 Task: Create a due date automation trigger when advanced on, on the tuesday of the week a card is due add basic without the blue label at 11:00 AM.
Action: Mouse moved to (985, 78)
Screenshot: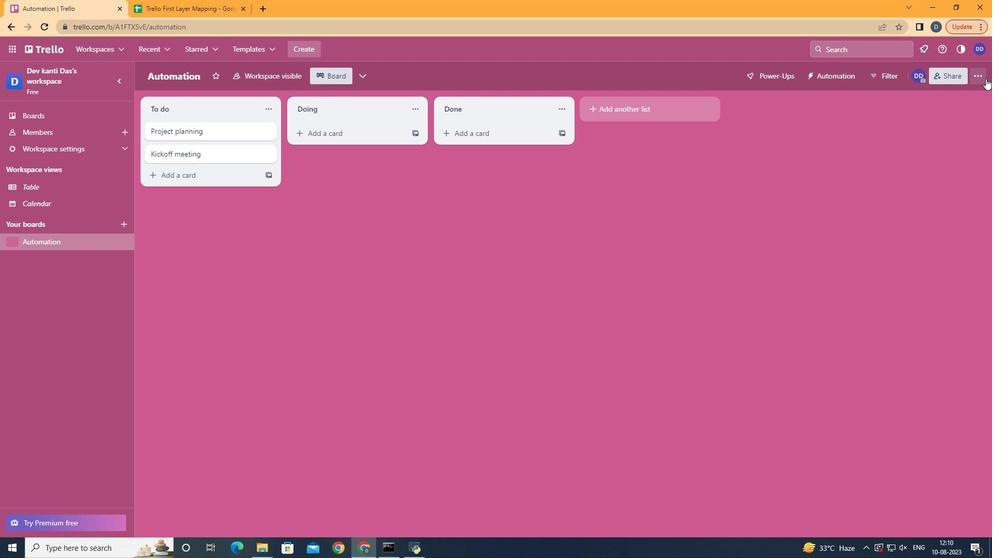 
Action: Mouse pressed left at (985, 78)
Screenshot: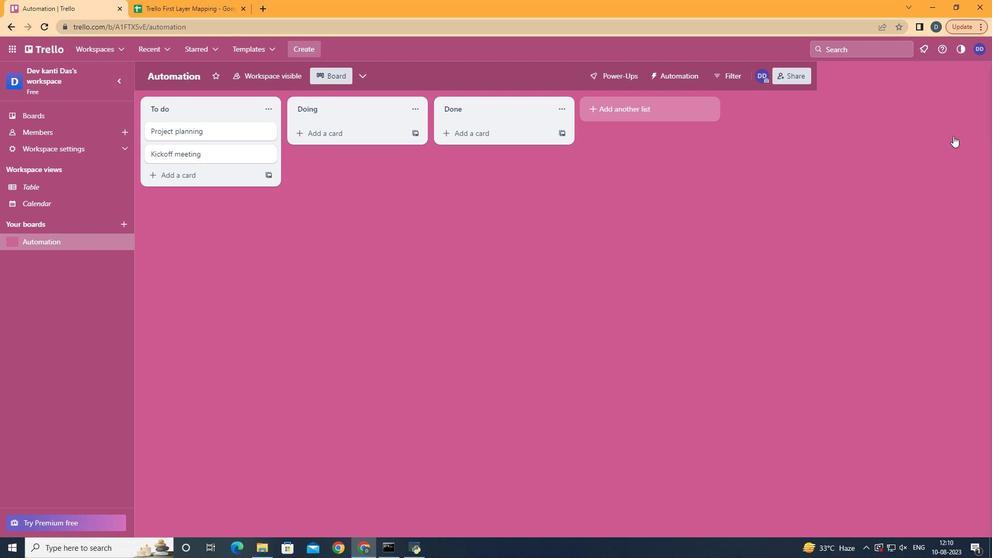 
Action: Mouse moved to (918, 212)
Screenshot: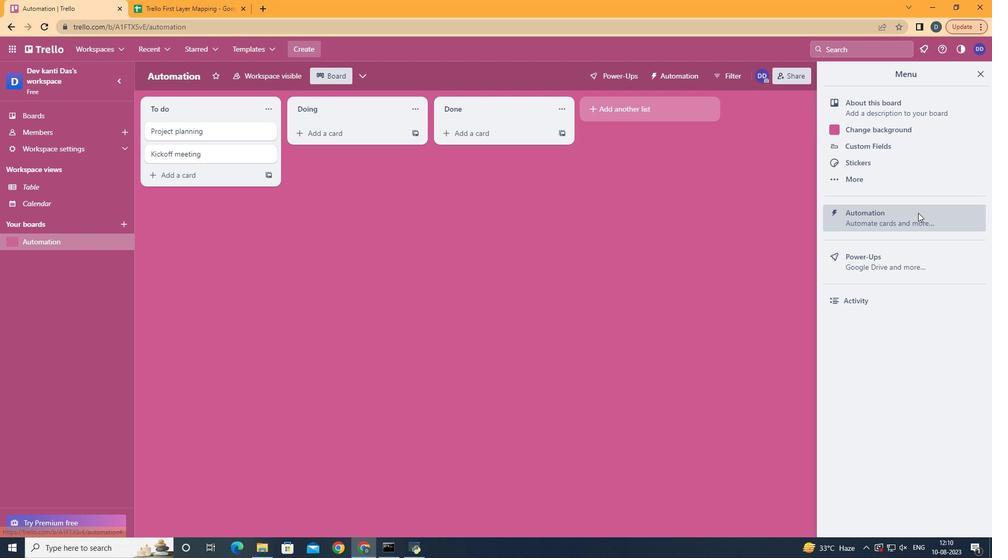 
Action: Mouse pressed left at (918, 212)
Screenshot: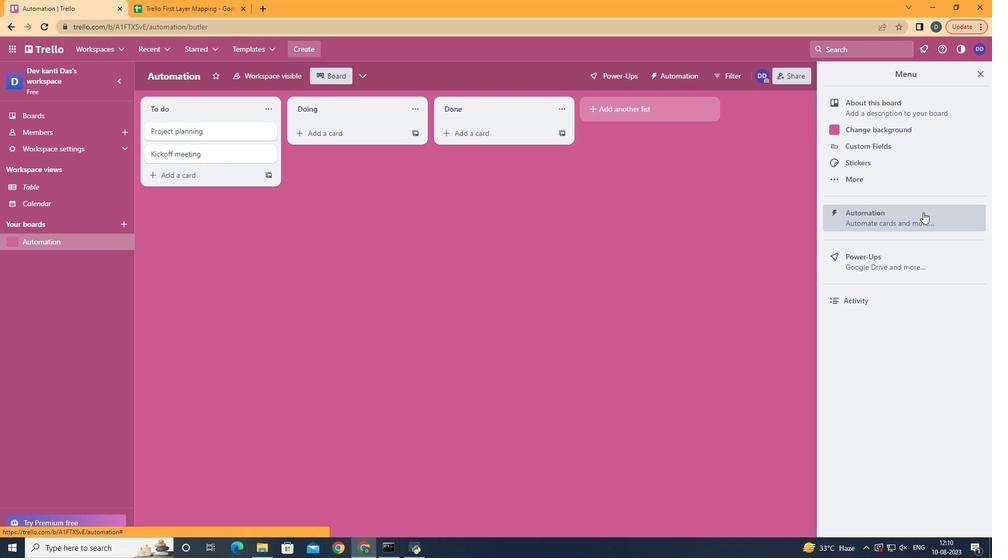 
Action: Mouse moved to (209, 206)
Screenshot: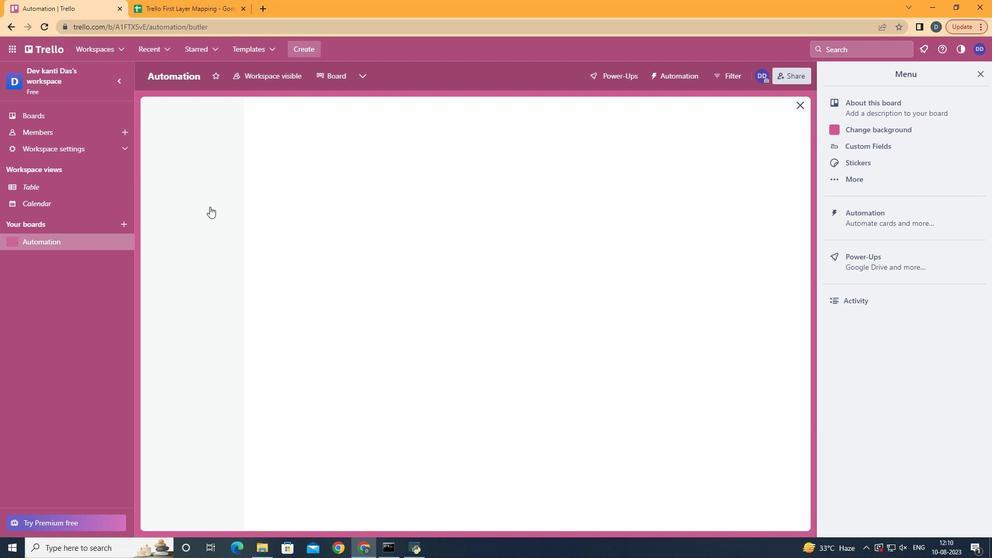 
Action: Mouse pressed left at (209, 206)
Screenshot: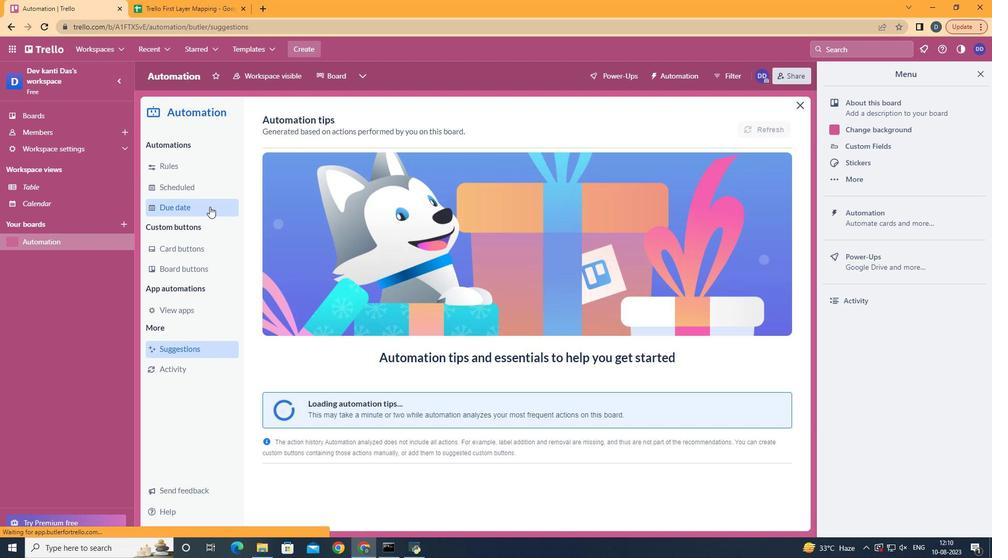 
Action: Mouse moved to (726, 126)
Screenshot: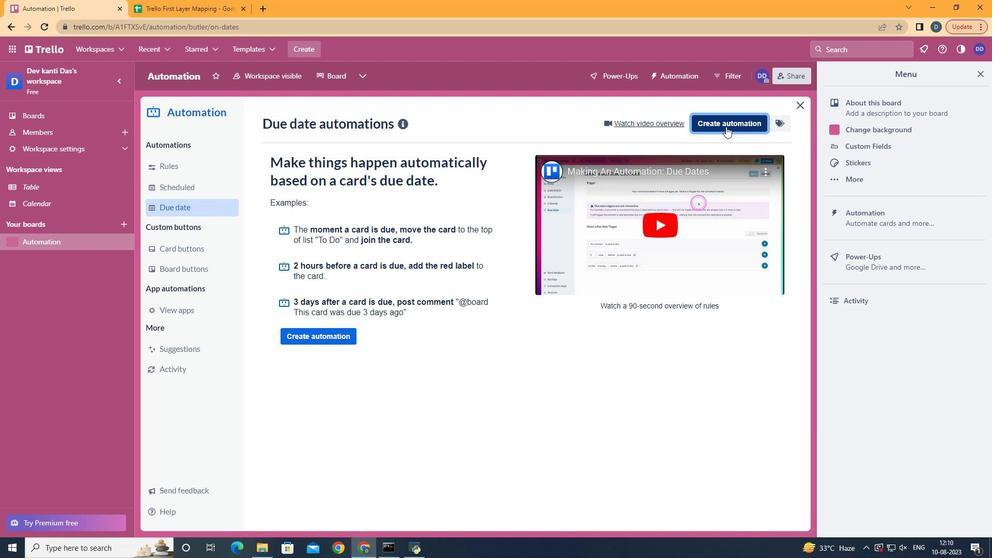
Action: Mouse pressed left at (726, 126)
Screenshot: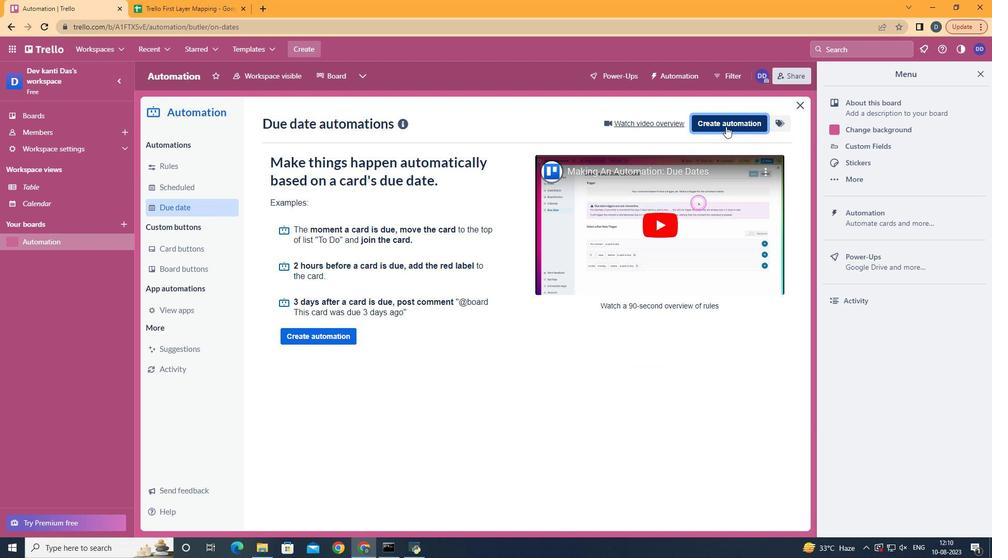 
Action: Mouse moved to (549, 213)
Screenshot: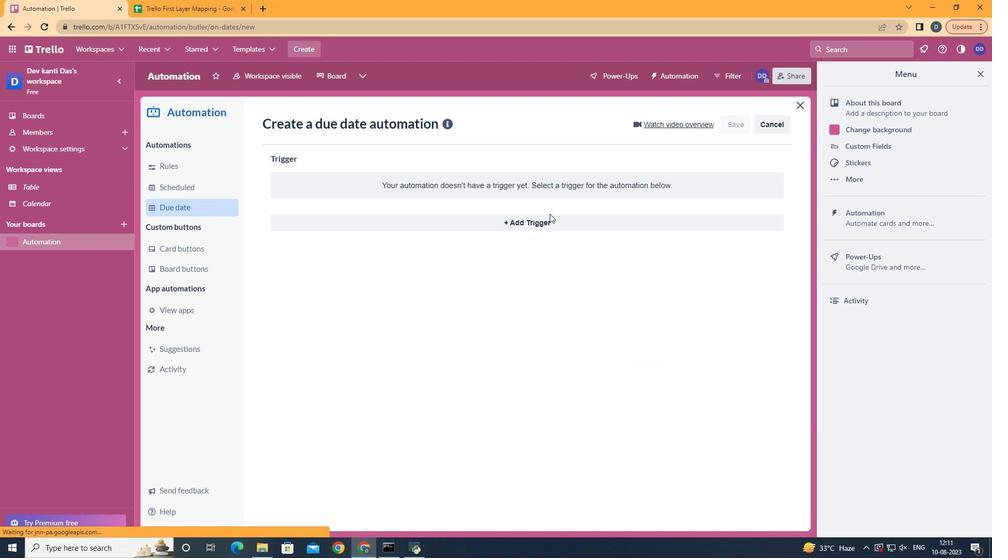 
Action: Mouse pressed left at (549, 213)
Screenshot: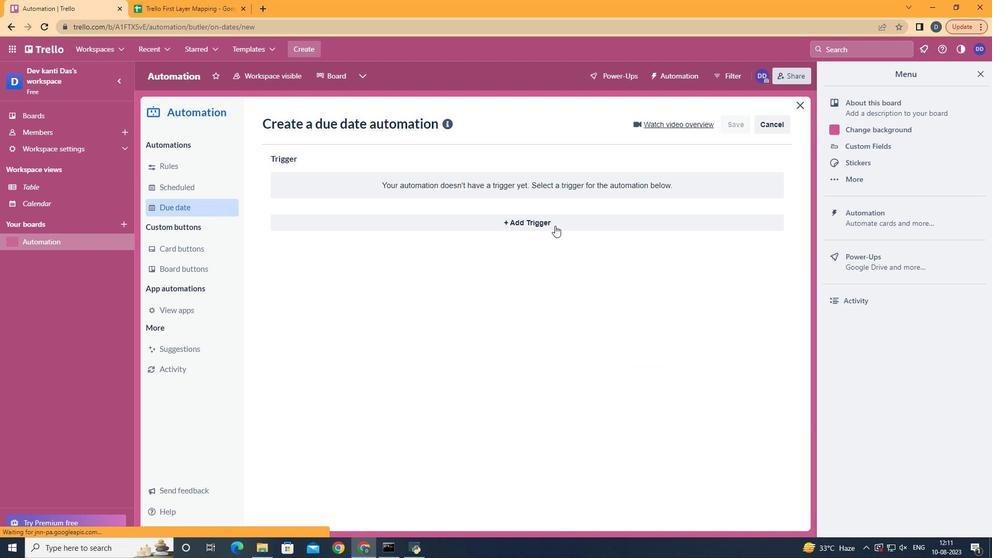 
Action: Mouse moved to (655, 235)
Screenshot: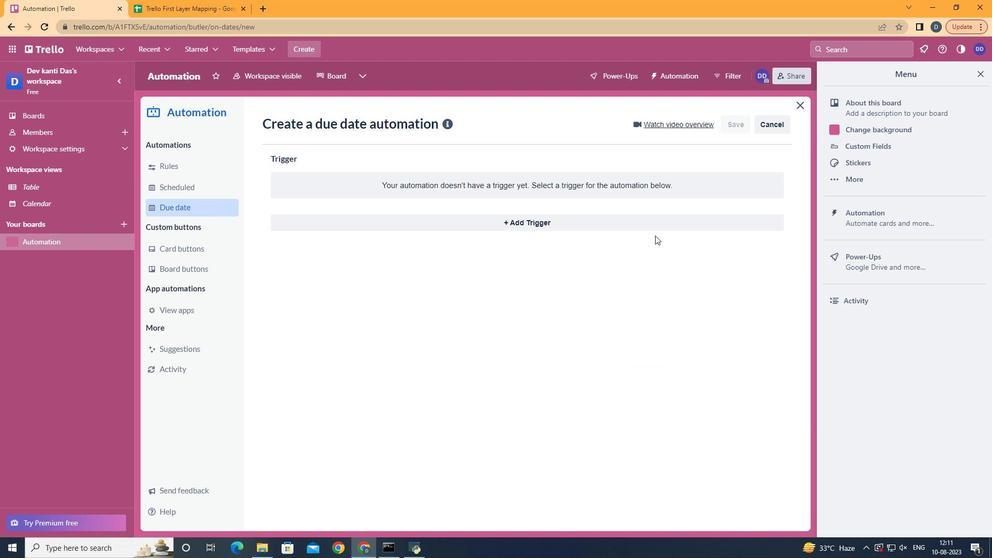 
Action: Mouse pressed left at (655, 235)
Screenshot: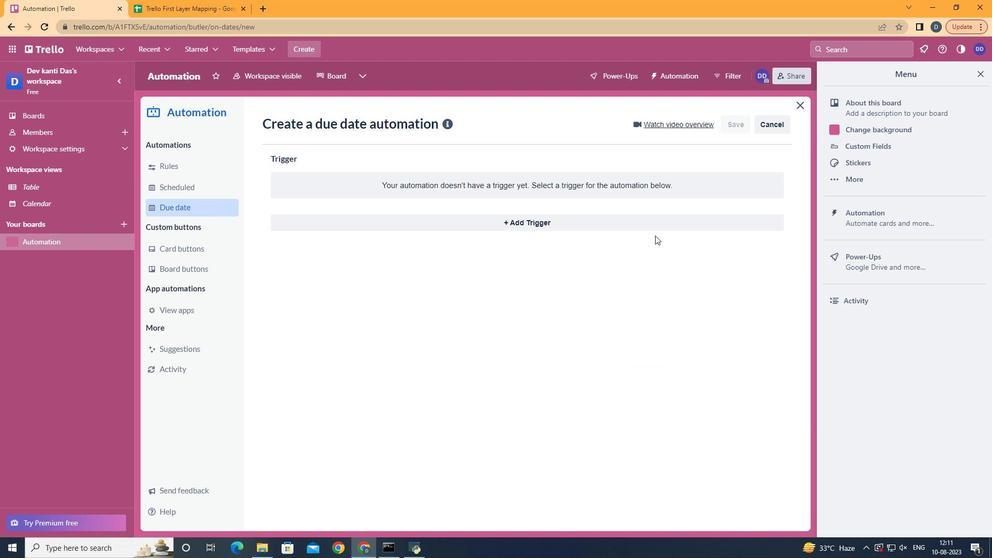 
Action: Mouse moved to (656, 230)
Screenshot: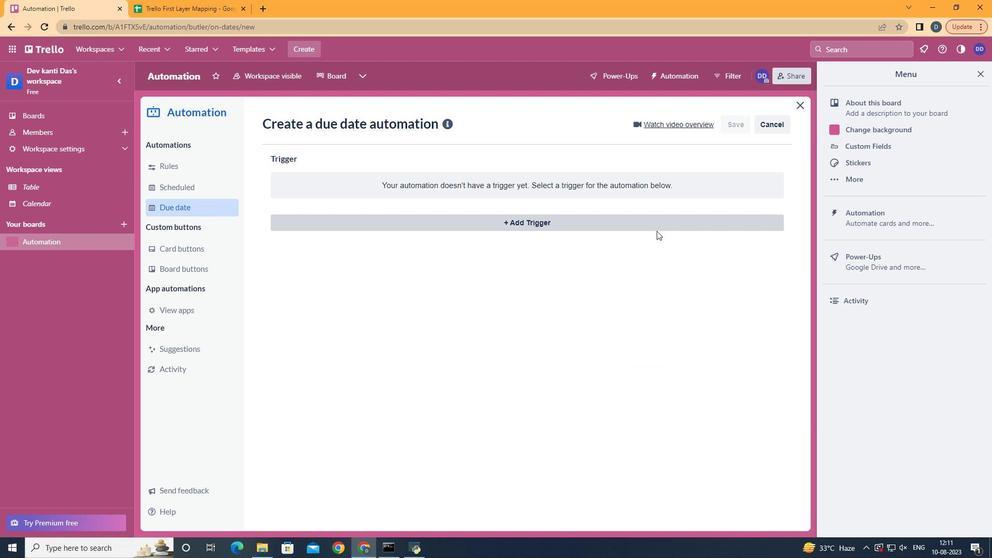 
Action: Mouse pressed left at (656, 230)
Screenshot: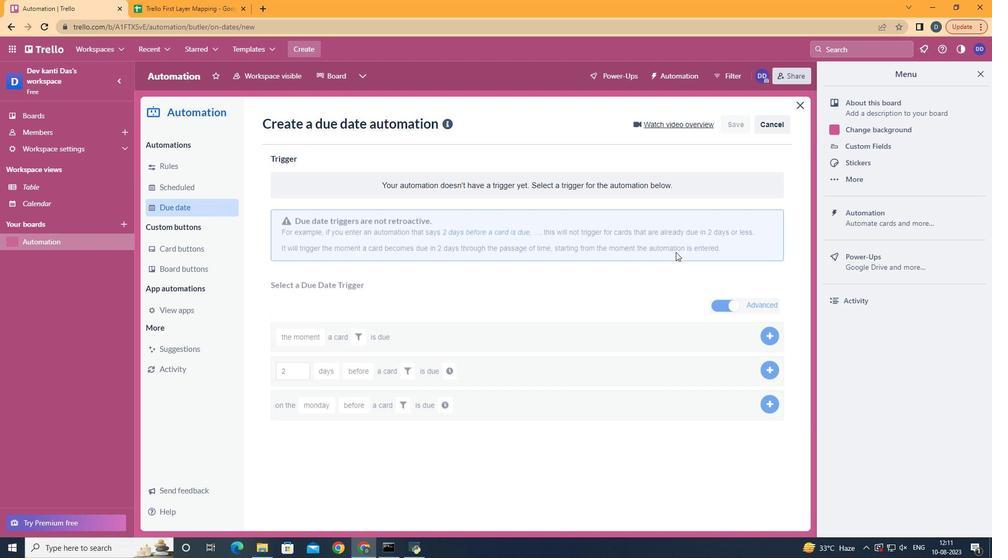 
Action: Mouse moved to (325, 286)
Screenshot: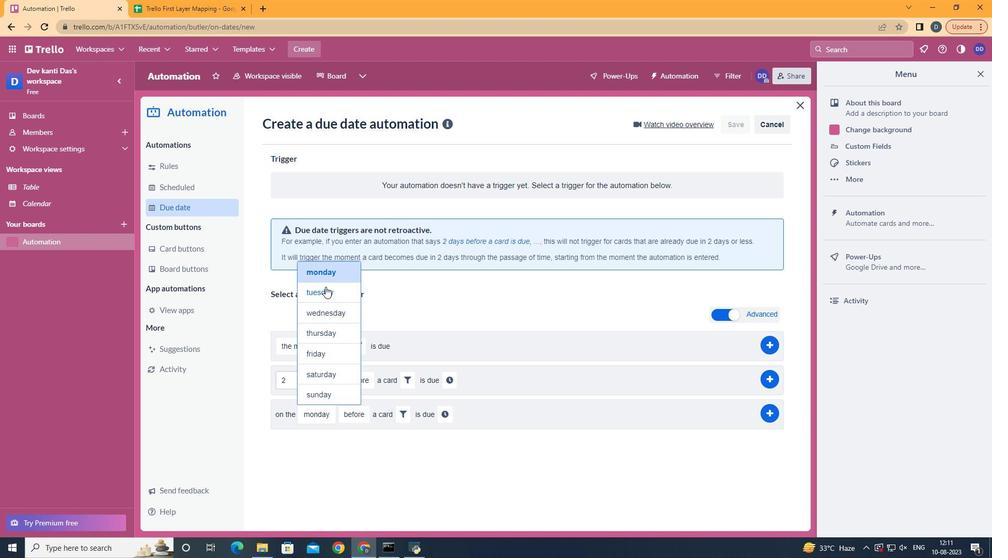 
Action: Mouse pressed left at (325, 286)
Screenshot: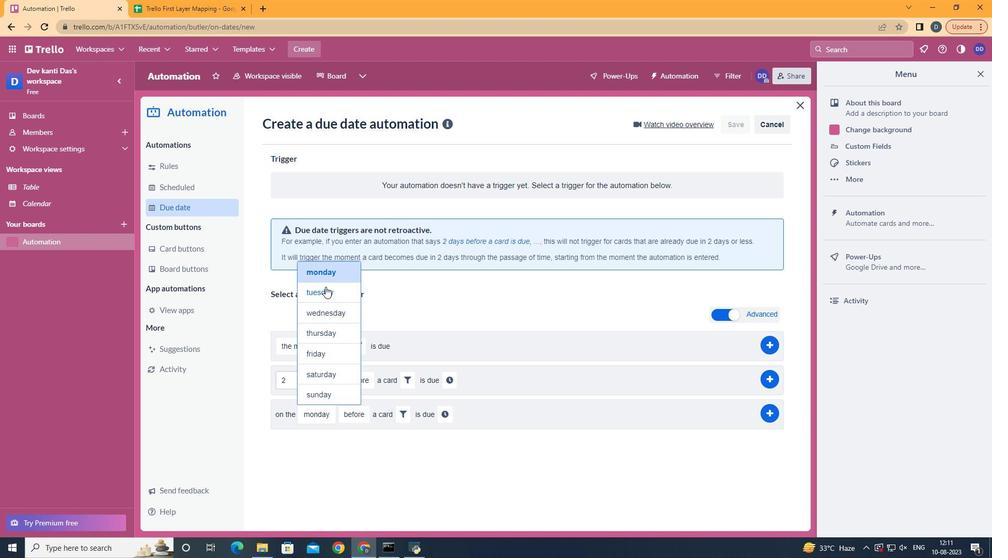 
Action: Mouse moved to (355, 449)
Screenshot: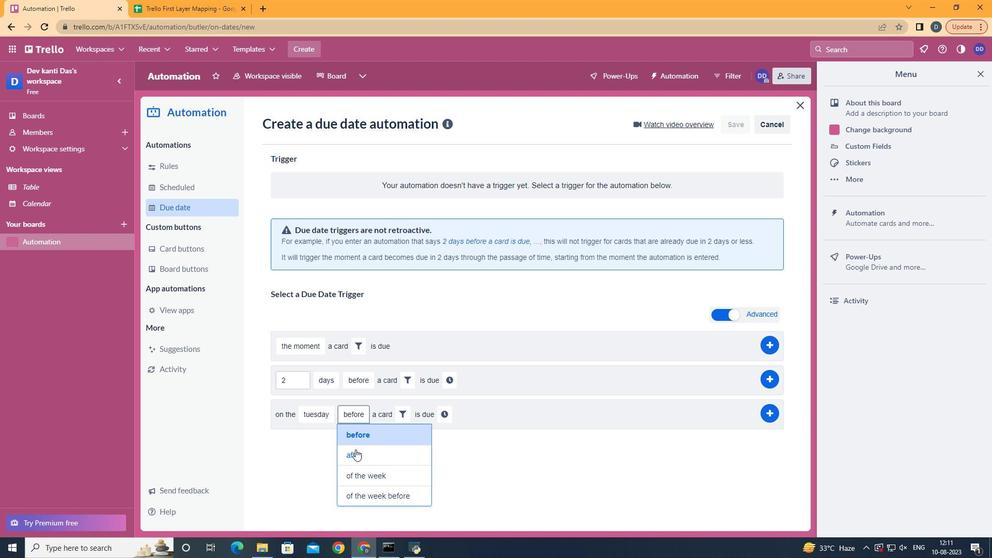 
Action: Mouse pressed left at (355, 449)
Screenshot: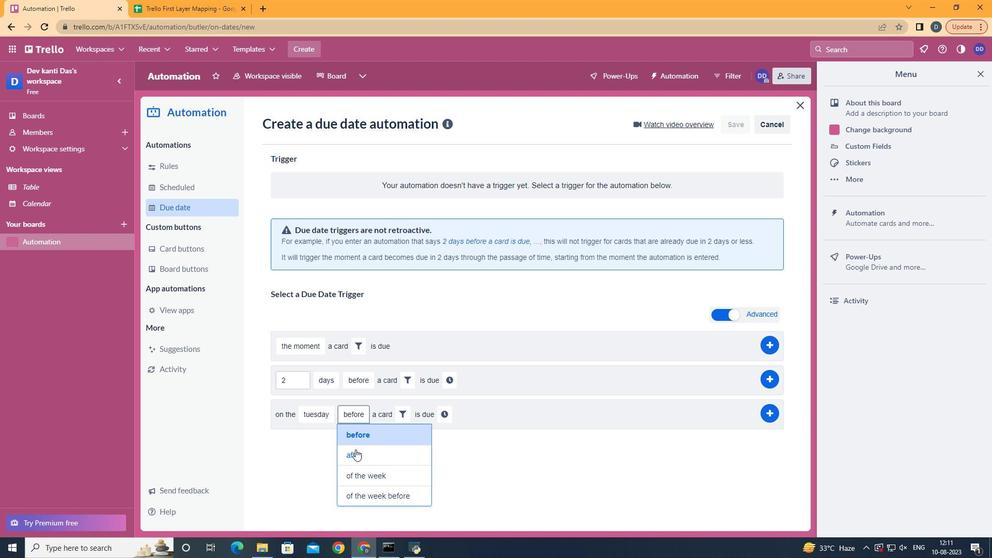 
Action: Mouse moved to (354, 469)
Screenshot: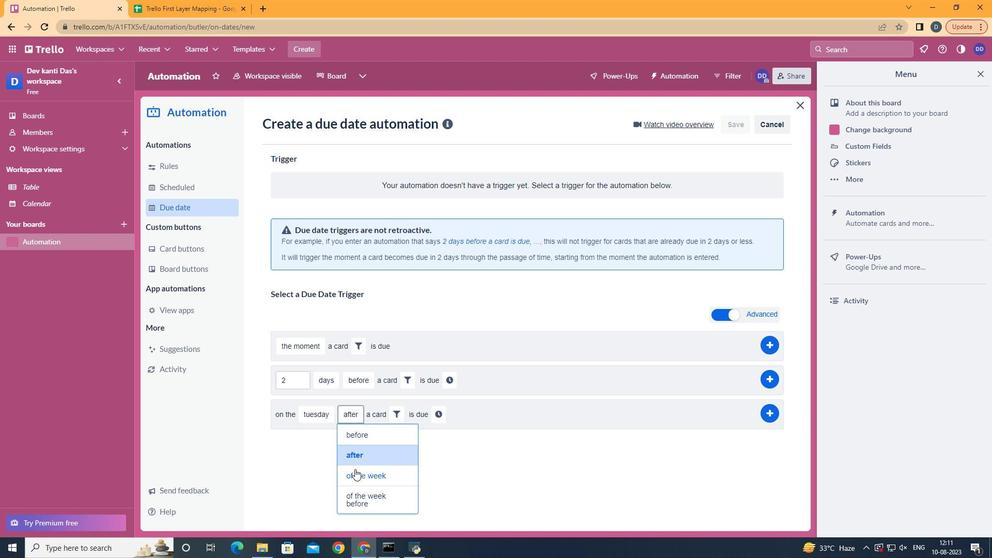 
Action: Mouse pressed left at (354, 469)
Screenshot: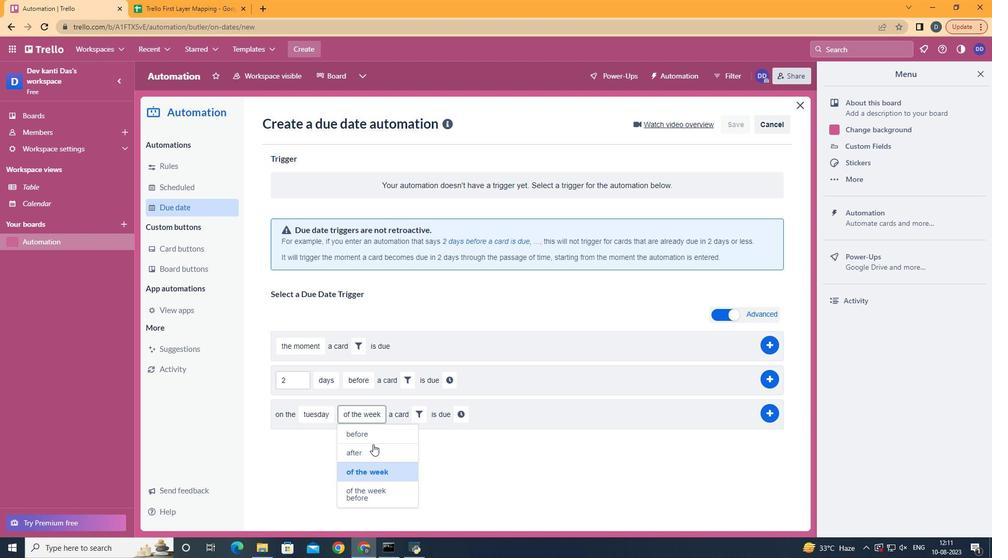 
Action: Mouse moved to (415, 411)
Screenshot: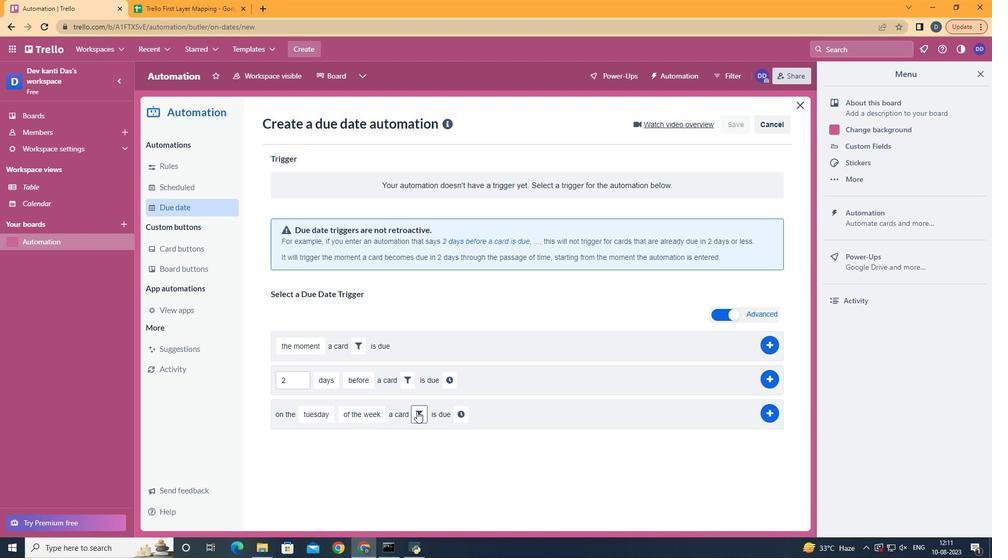 
Action: Mouse pressed left at (415, 411)
Screenshot: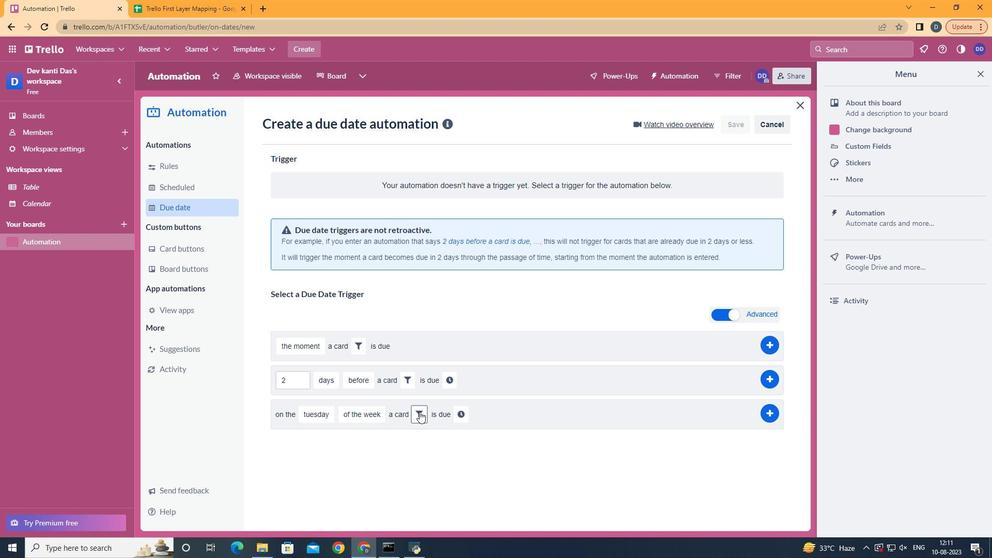 
Action: Mouse moved to (441, 464)
Screenshot: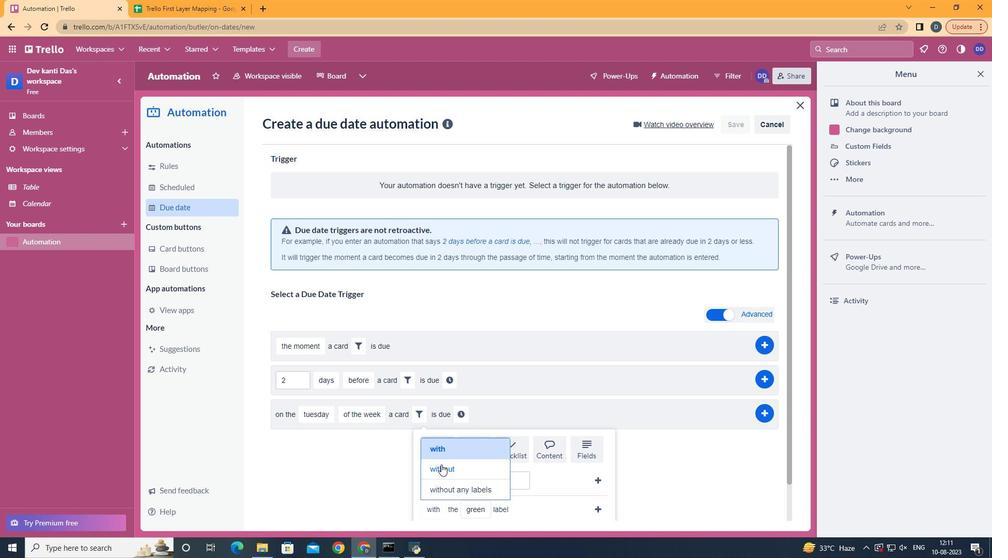 
Action: Mouse pressed left at (441, 464)
Screenshot: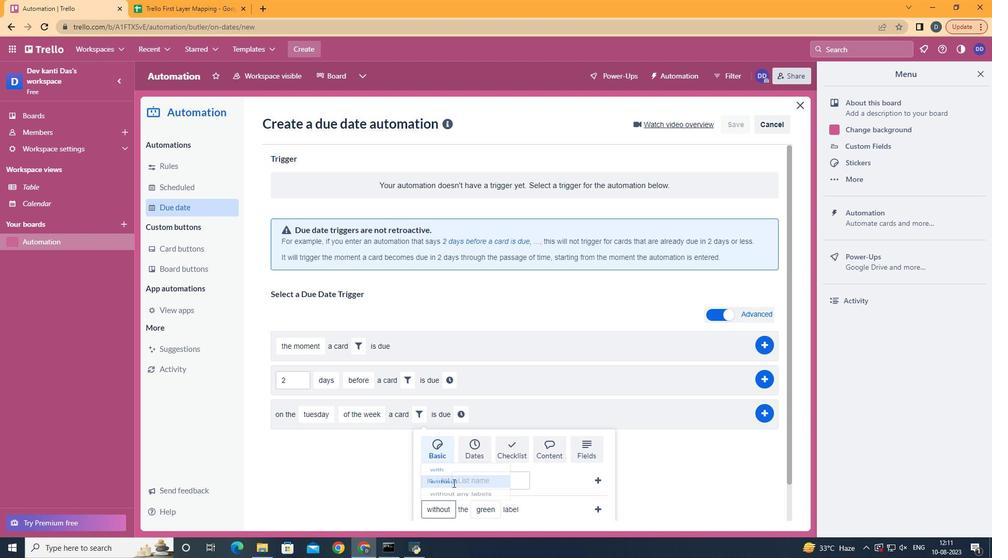 
Action: Mouse moved to (488, 485)
Screenshot: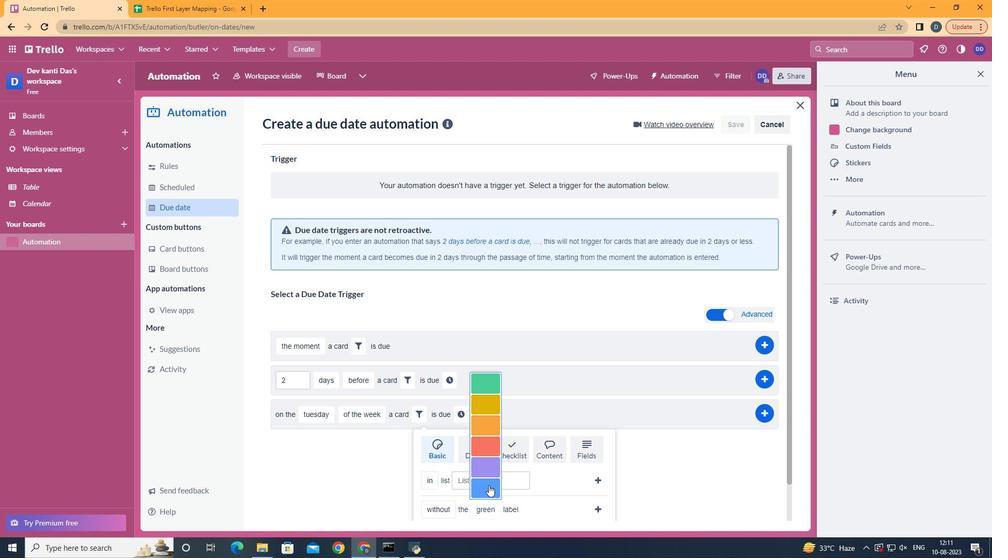 
Action: Mouse pressed left at (488, 485)
Screenshot: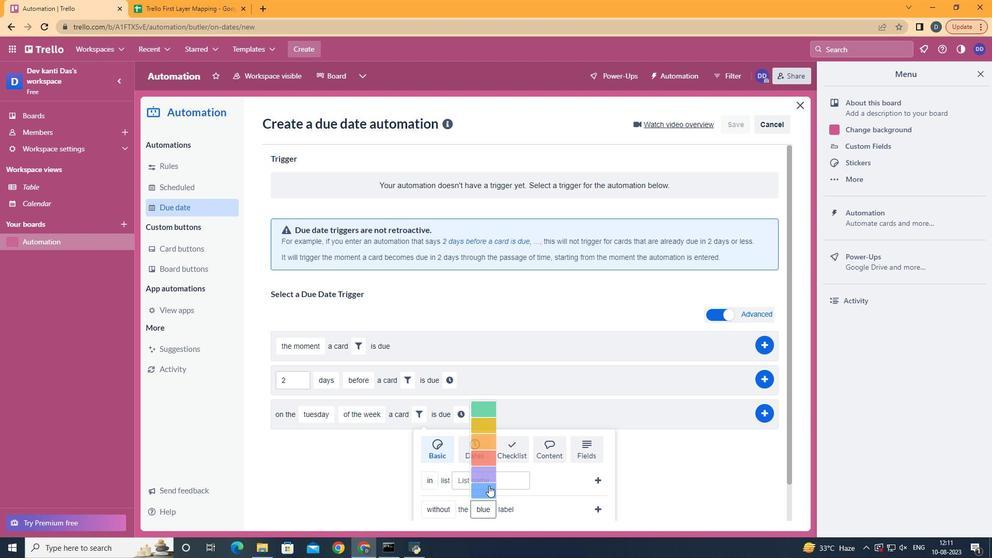 
Action: Mouse moved to (595, 509)
Screenshot: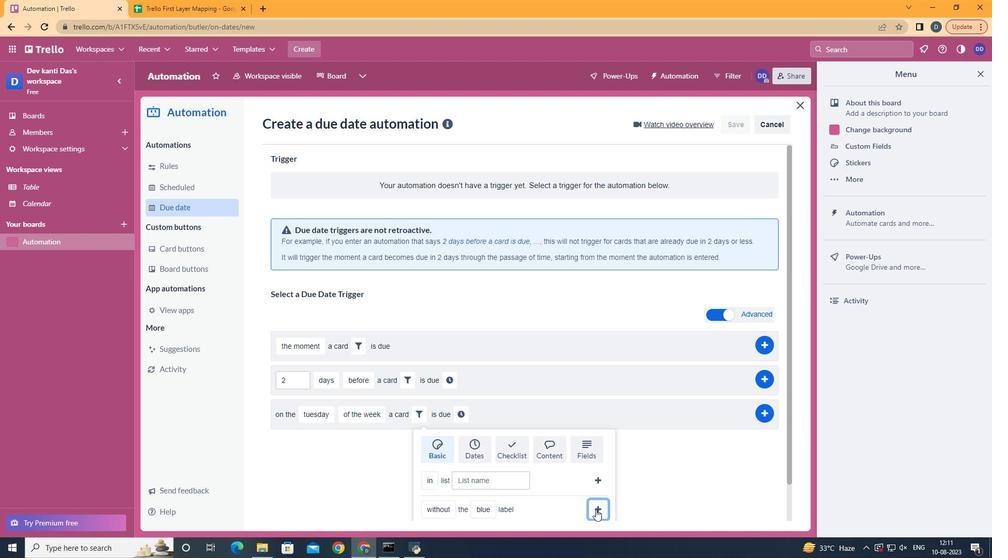 
Action: Mouse pressed left at (595, 509)
Screenshot: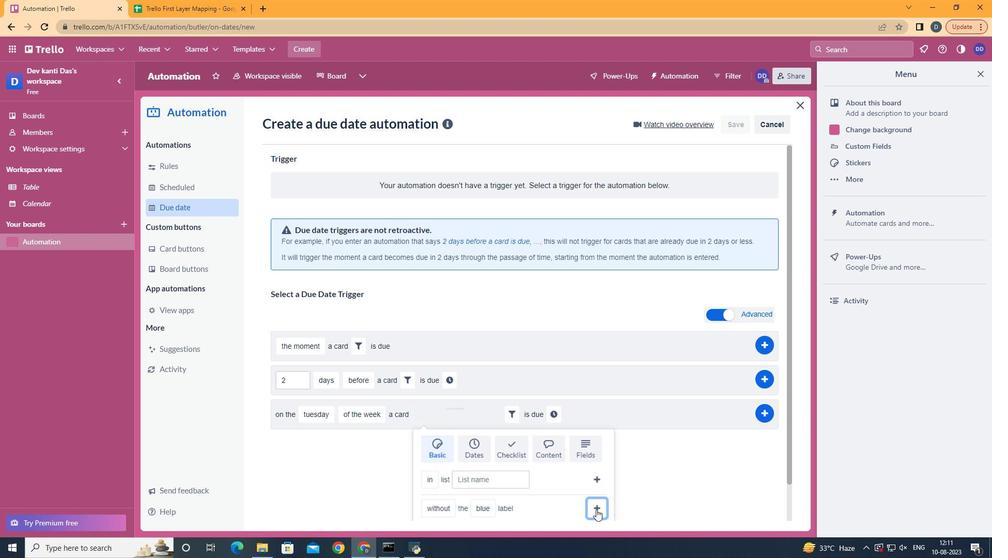 
Action: Mouse moved to (553, 420)
Screenshot: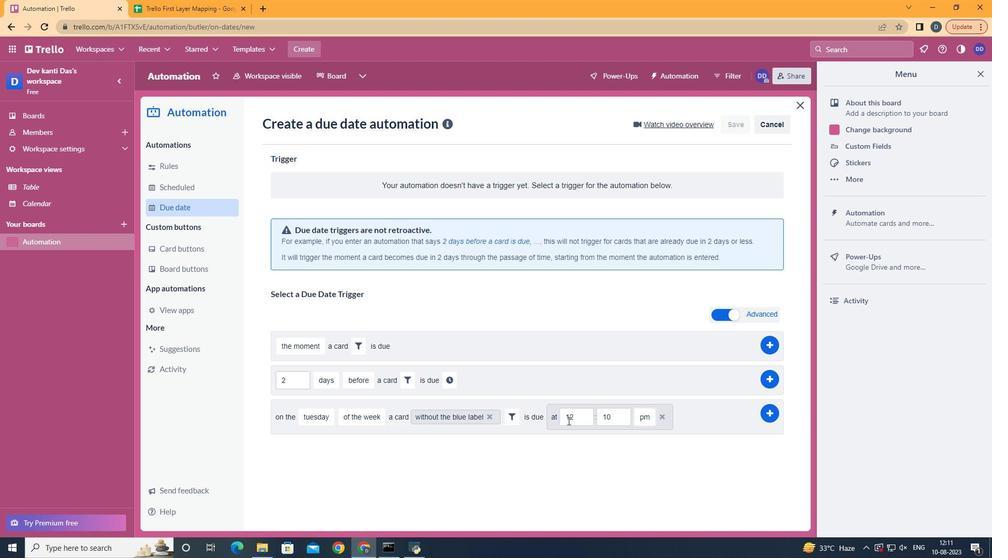 
Action: Mouse pressed left at (553, 420)
Screenshot: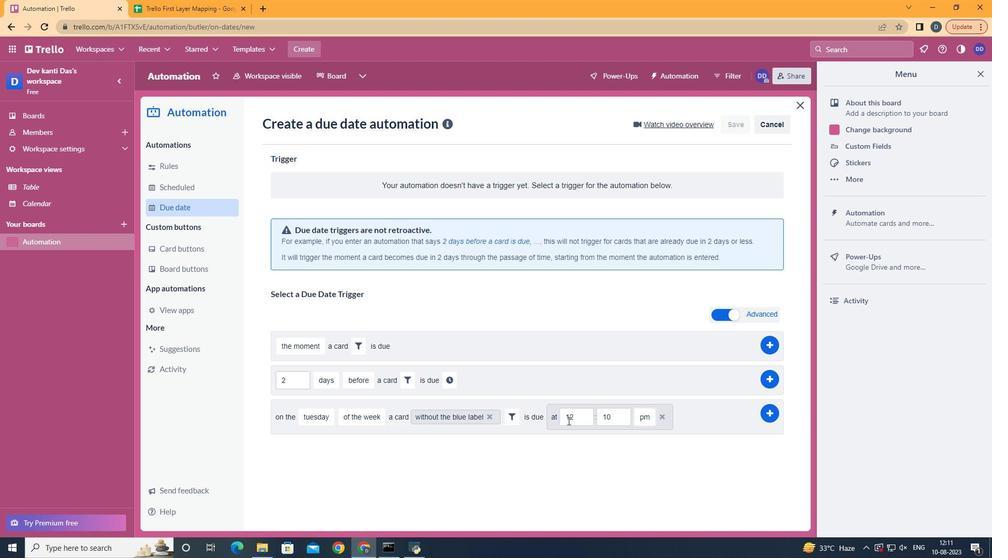 
Action: Mouse moved to (585, 419)
Screenshot: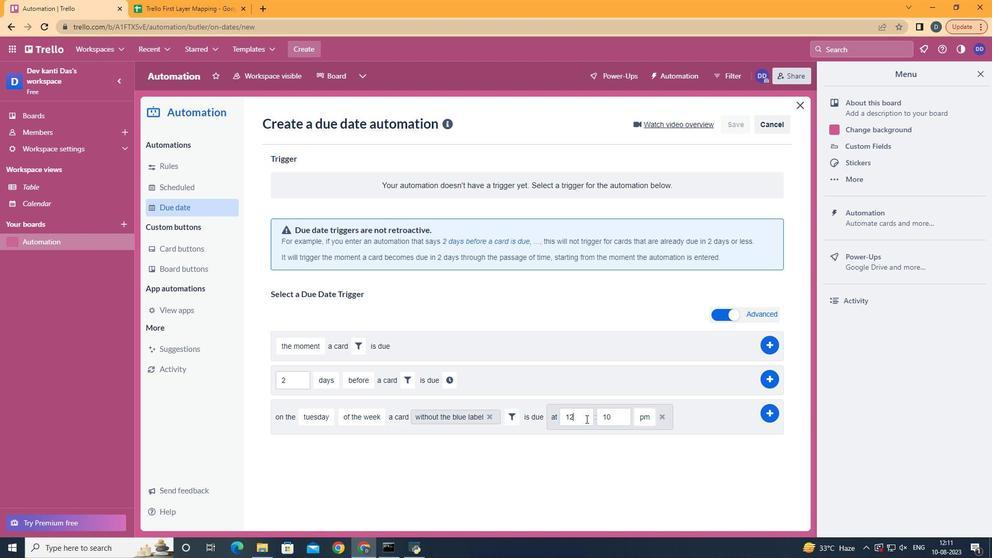 
Action: Mouse pressed left at (585, 419)
Screenshot: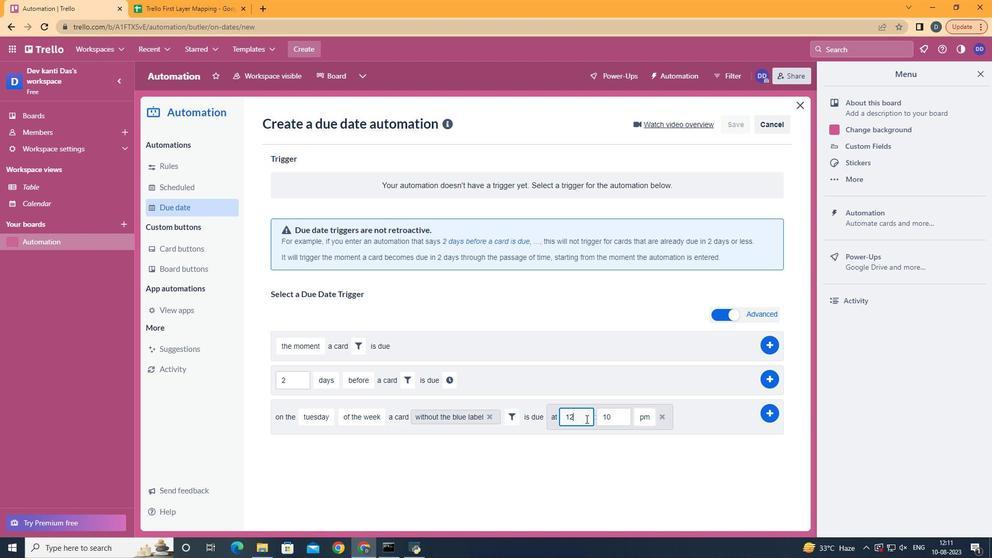 
Action: Key pressed <Key.backspace>1
Screenshot: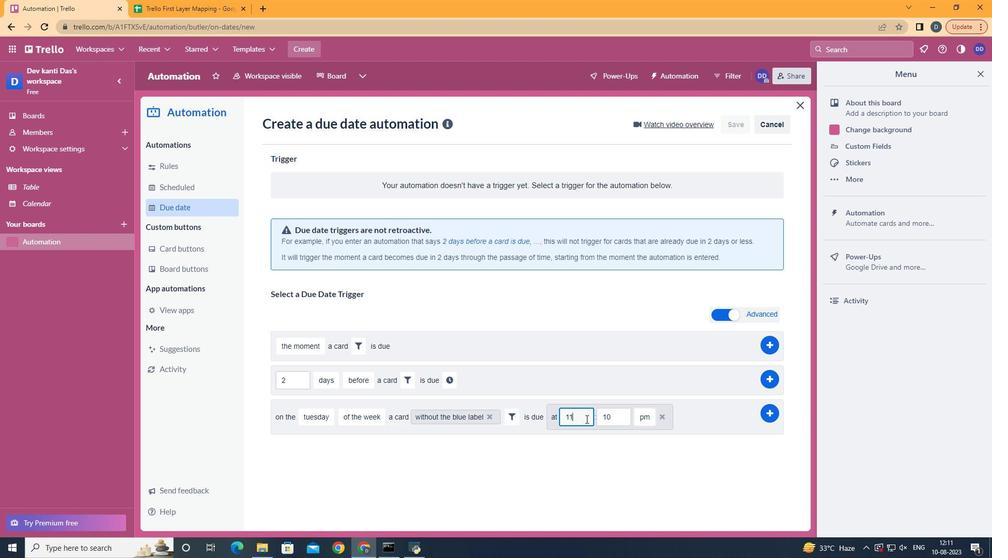
Action: Mouse moved to (627, 409)
Screenshot: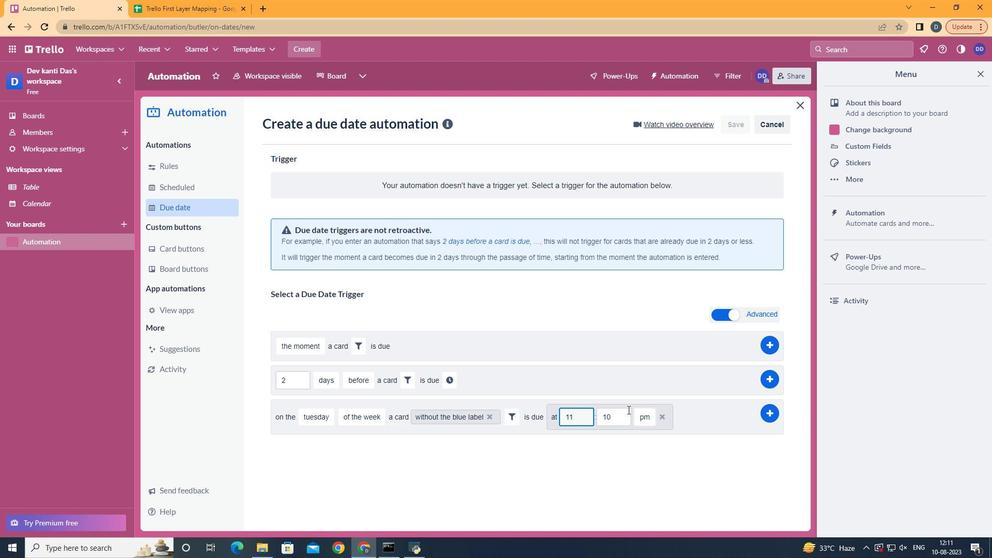 
Action: Mouse pressed left at (627, 409)
Screenshot: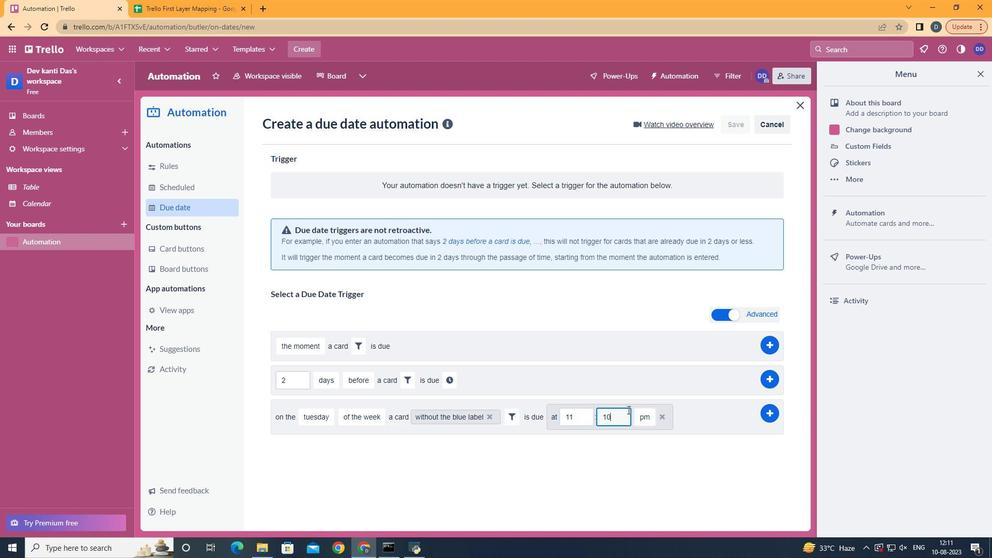 
Action: Key pressed <Key.backspace><Key.backspace>00
Screenshot: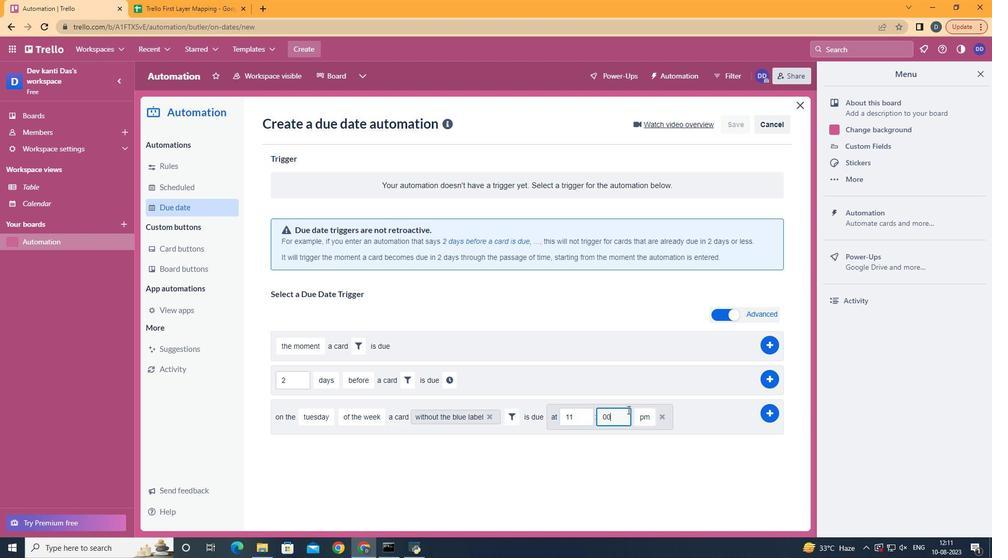
Action: Mouse moved to (641, 439)
Screenshot: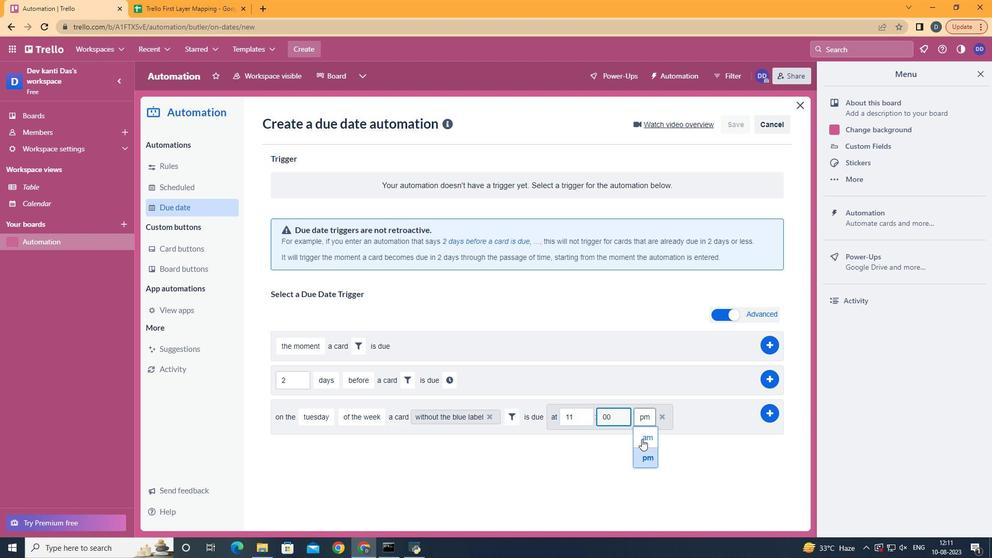 
Action: Mouse pressed left at (641, 439)
Screenshot: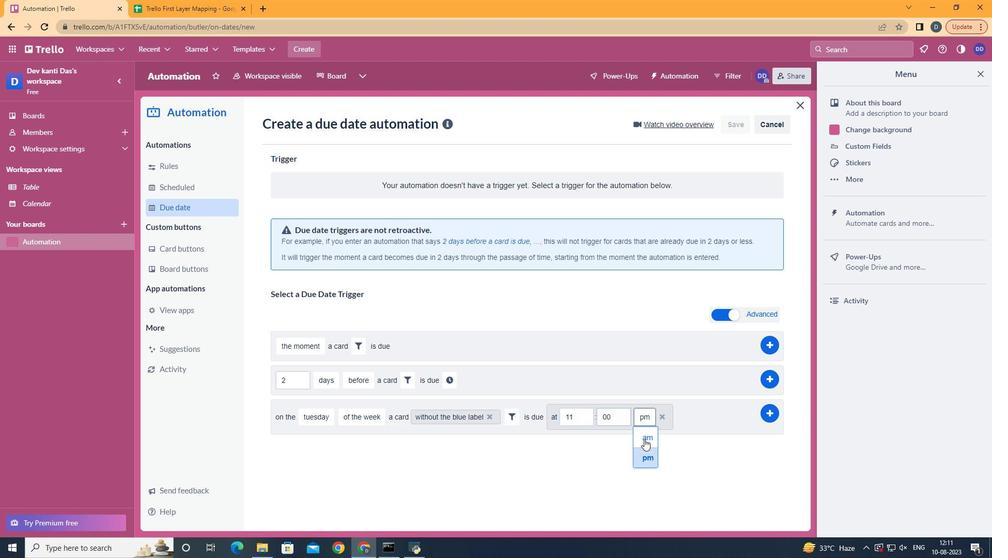 
Action: Mouse moved to (767, 415)
Screenshot: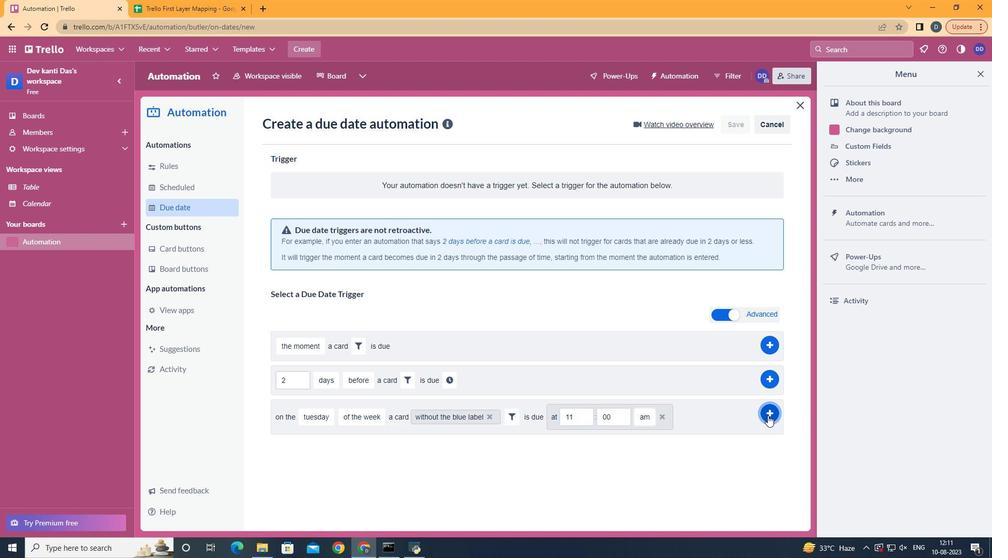 
Action: Mouse pressed left at (767, 415)
Screenshot: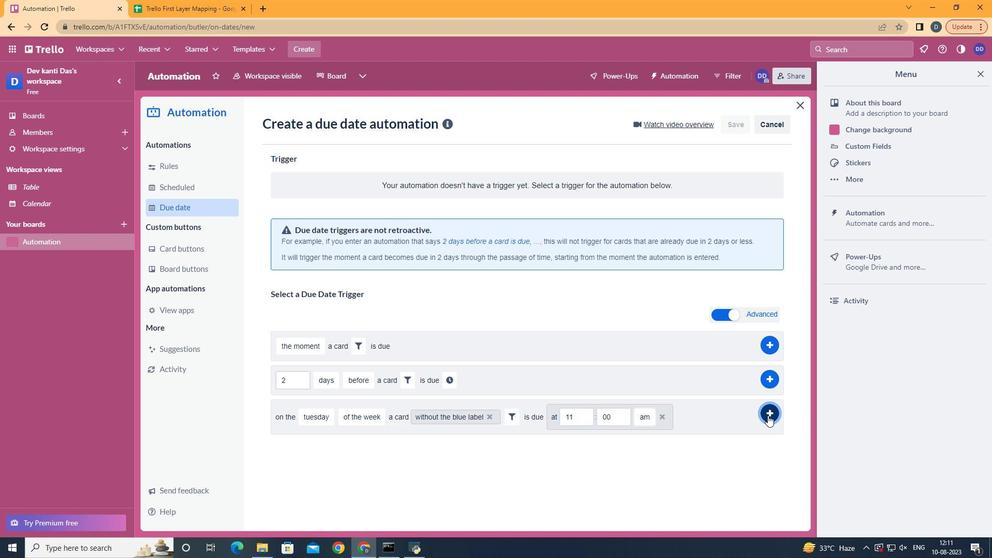 
Action: Mouse moved to (557, 233)
Screenshot: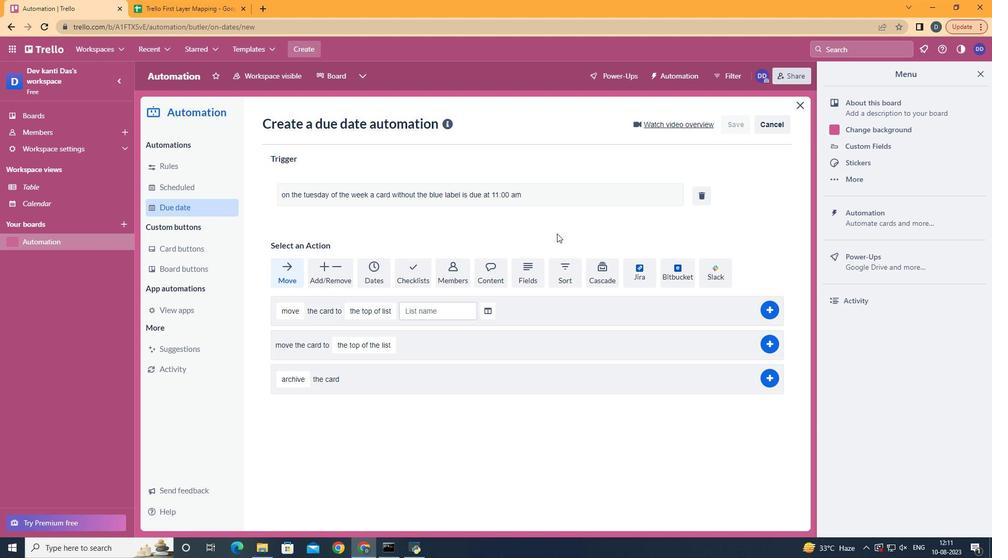 
